 Task: Select on in the reduced motion.
Action: Mouse moved to (15, 509)
Screenshot: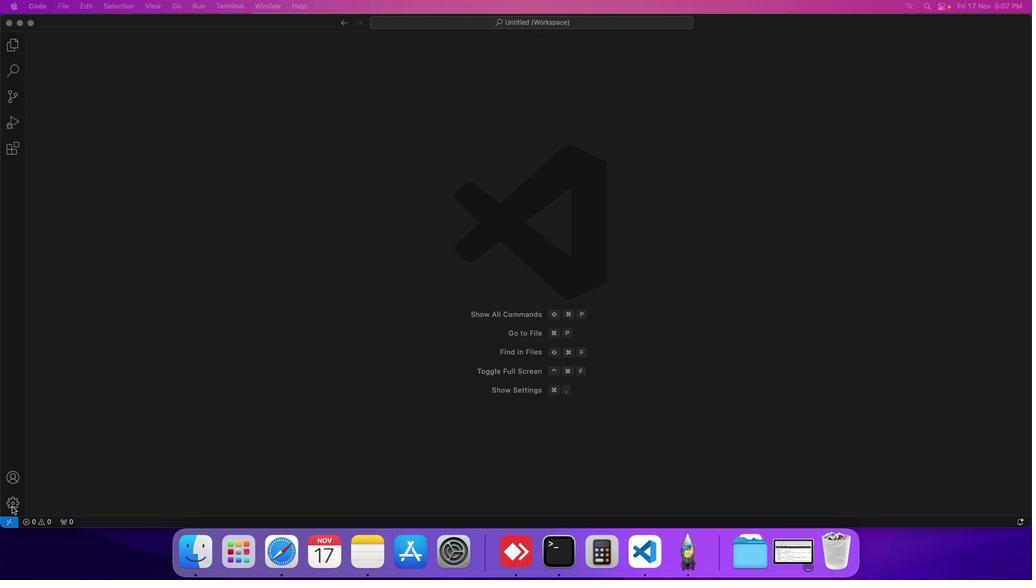
Action: Mouse pressed left at (15, 509)
Screenshot: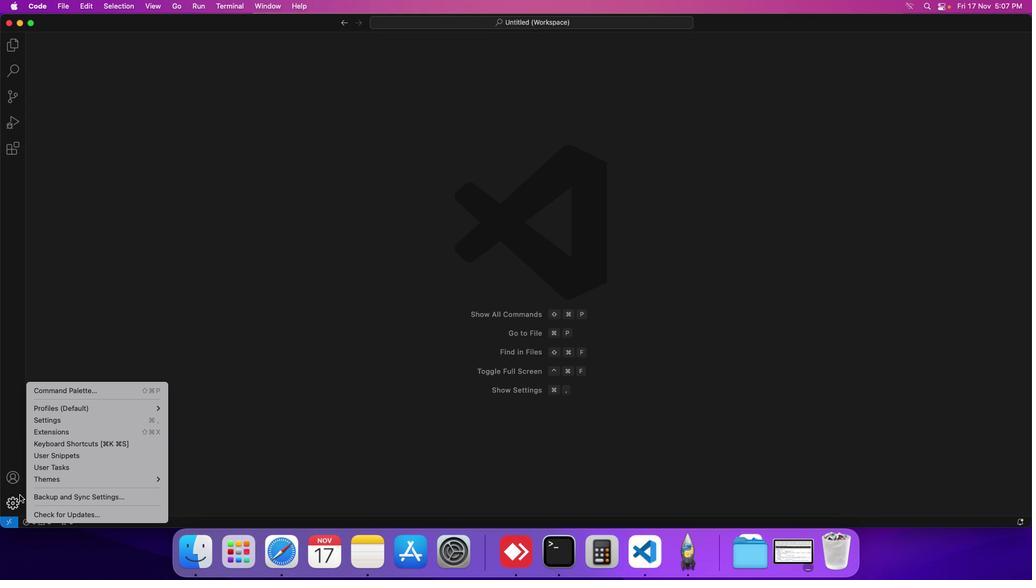 
Action: Mouse moved to (69, 418)
Screenshot: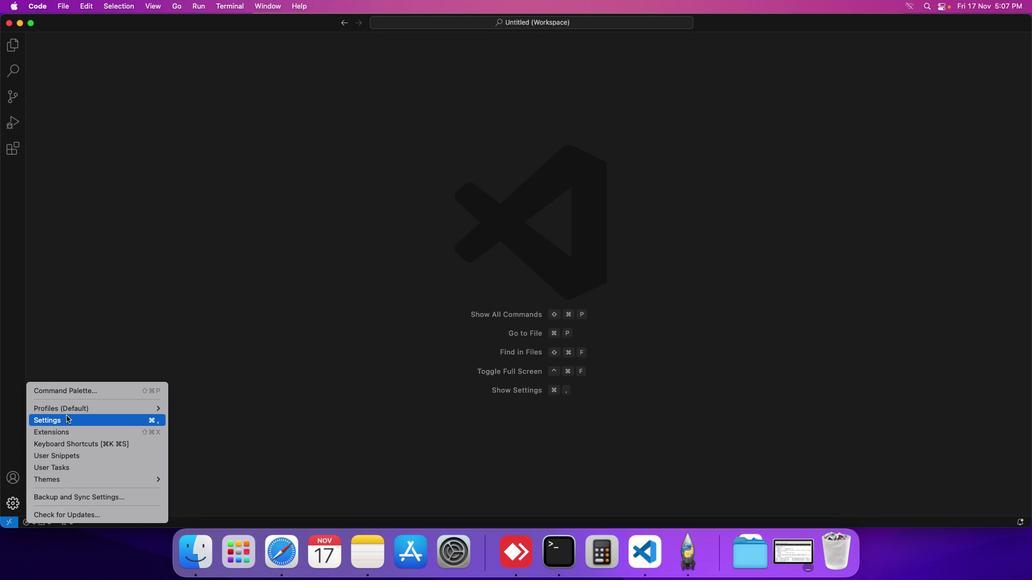 
Action: Mouse pressed left at (69, 418)
Screenshot: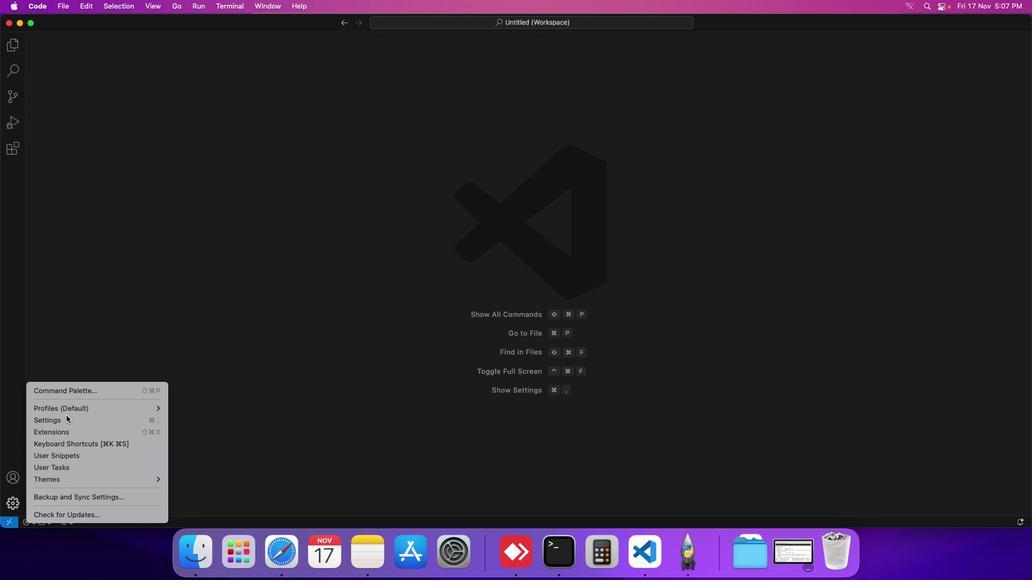 
Action: Mouse moved to (269, 91)
Screenshot: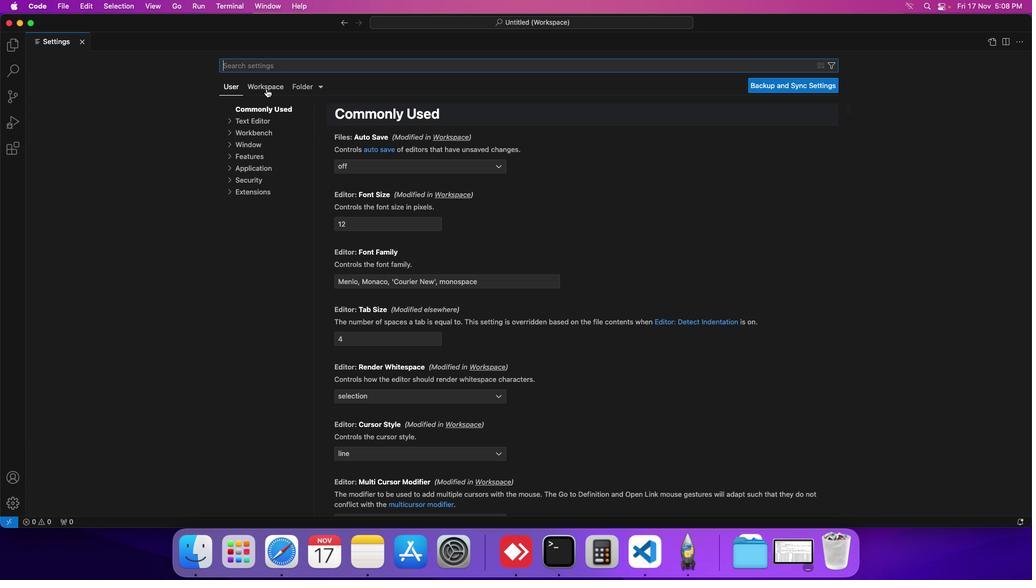 
Action: Mouse pressed left at (269, 91)
Screenshot: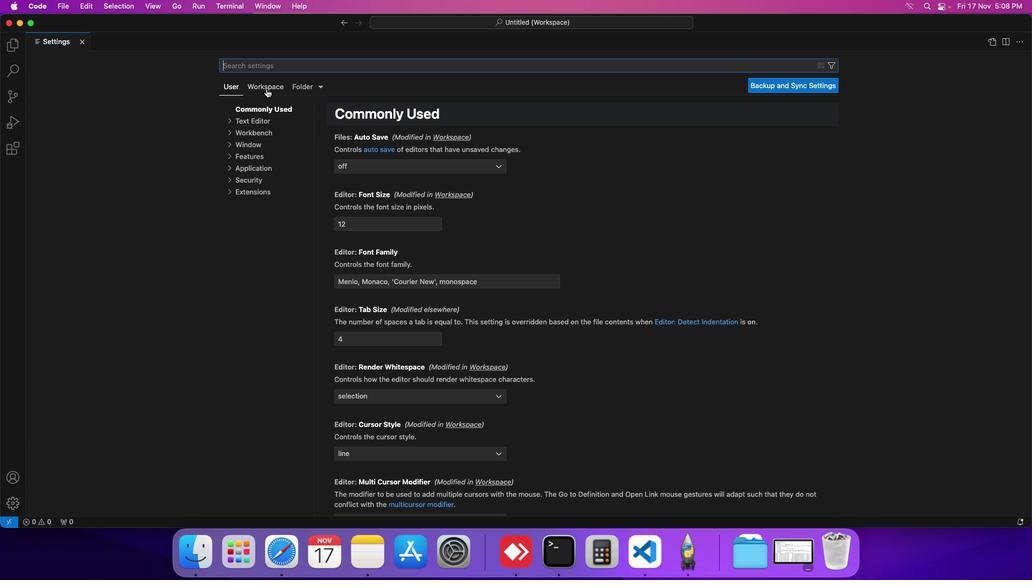 
Action: Mouse moved to (252, 133)
Screenshot: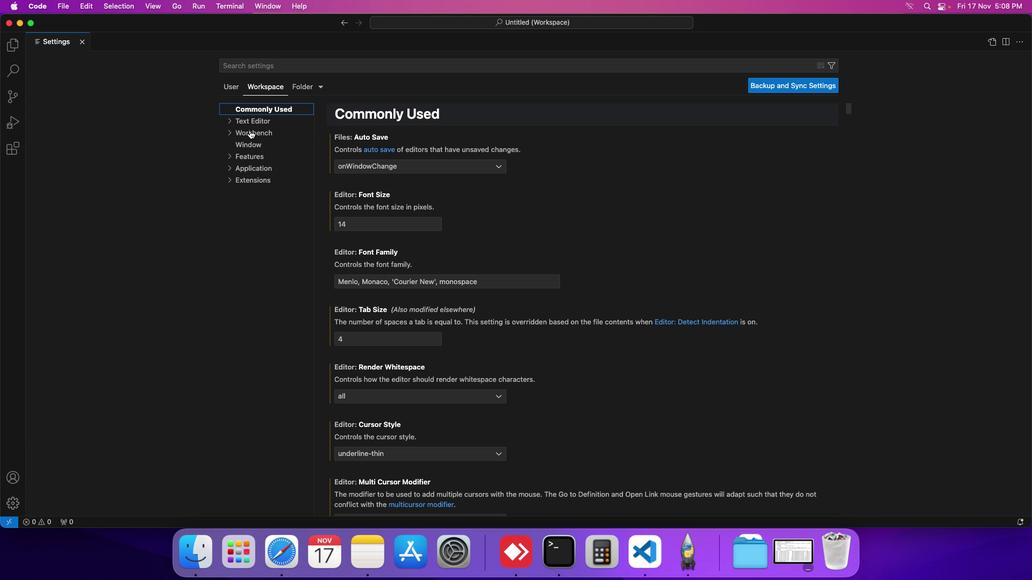 
Action: Mouse pressed left at (252, 133)
Screenshot: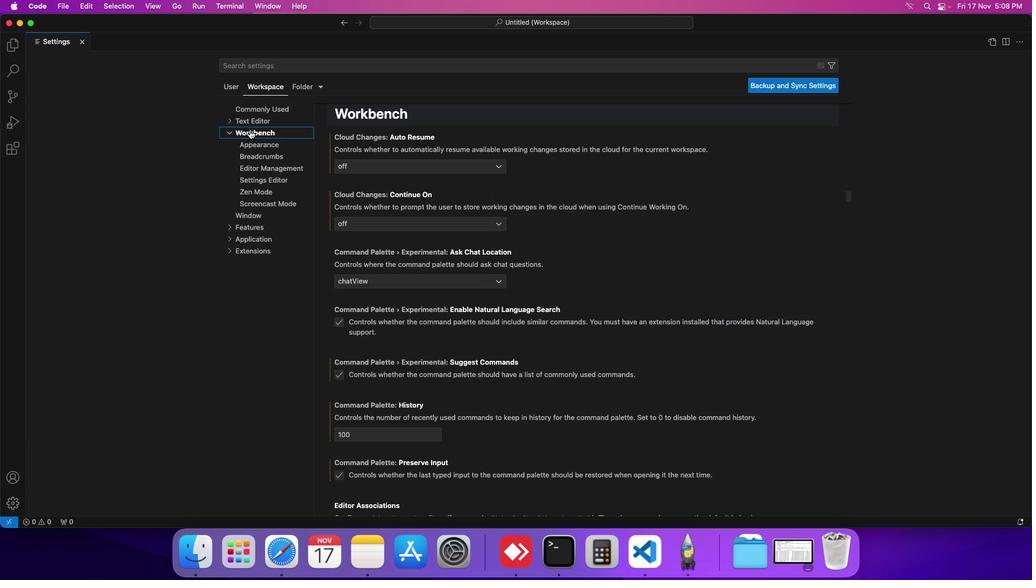 
Action: Mouse moved to (417, 266)
Screenshot: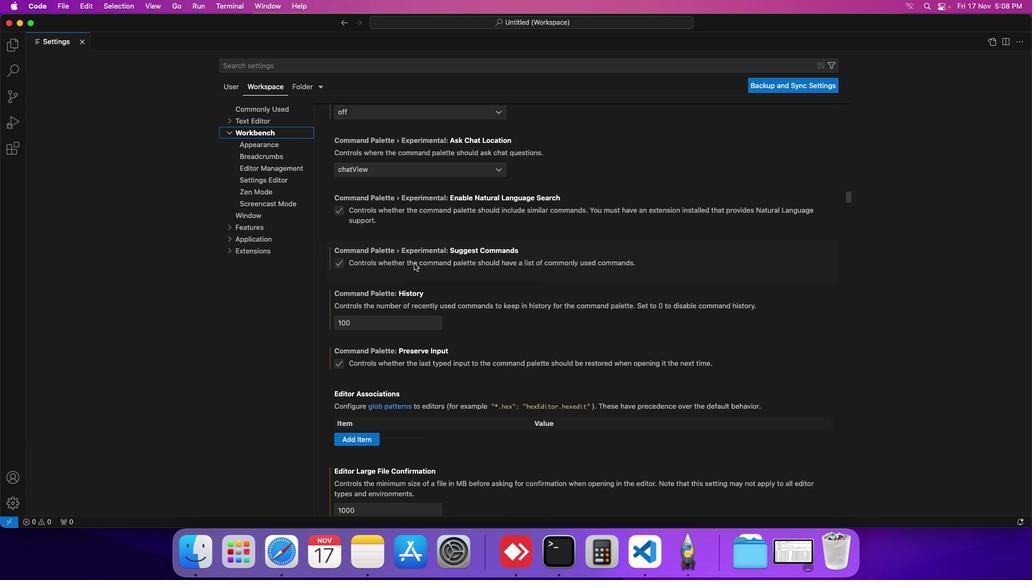 
Action: Mouse scrolled (417, 266) with delta (2, 2)
Screenshot: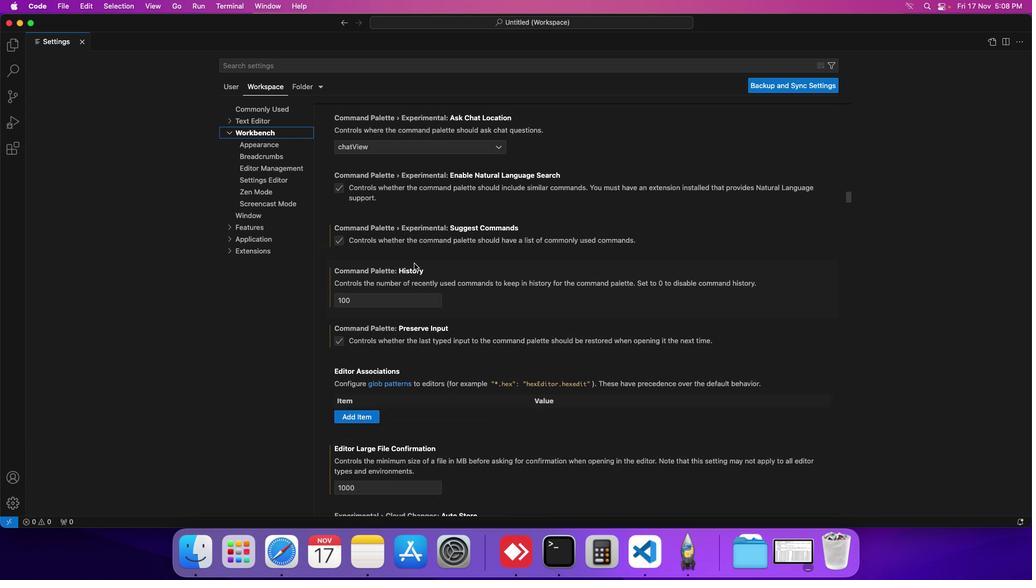 
Action: Mouse scrolled (417, 266) with delta (2, 2)
Screenshot: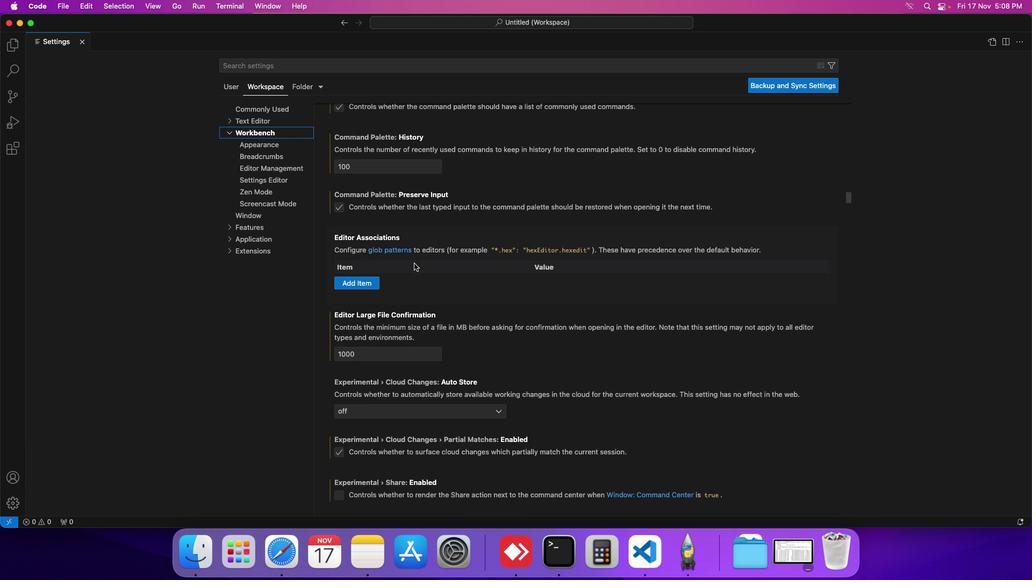 
Action: Mouse scrolled (417, 266) with delta (2, 2)
Screenshot: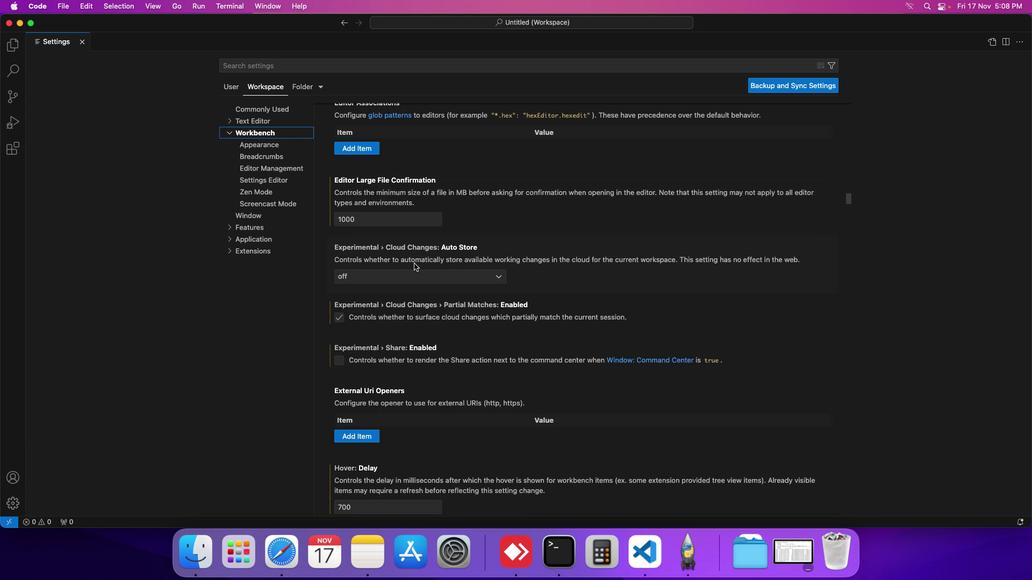 
Action: Mouse scrolled (417, 266) with delta (2, 2)
Screenshot: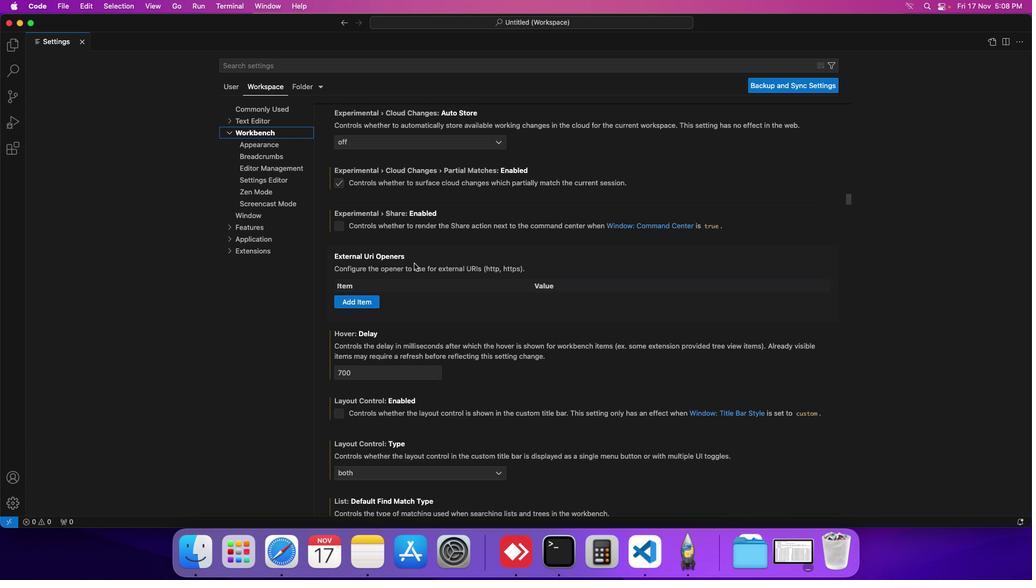 
Action: Mouse scrolled (417, 266) with delta (2, 2)
Screenshot: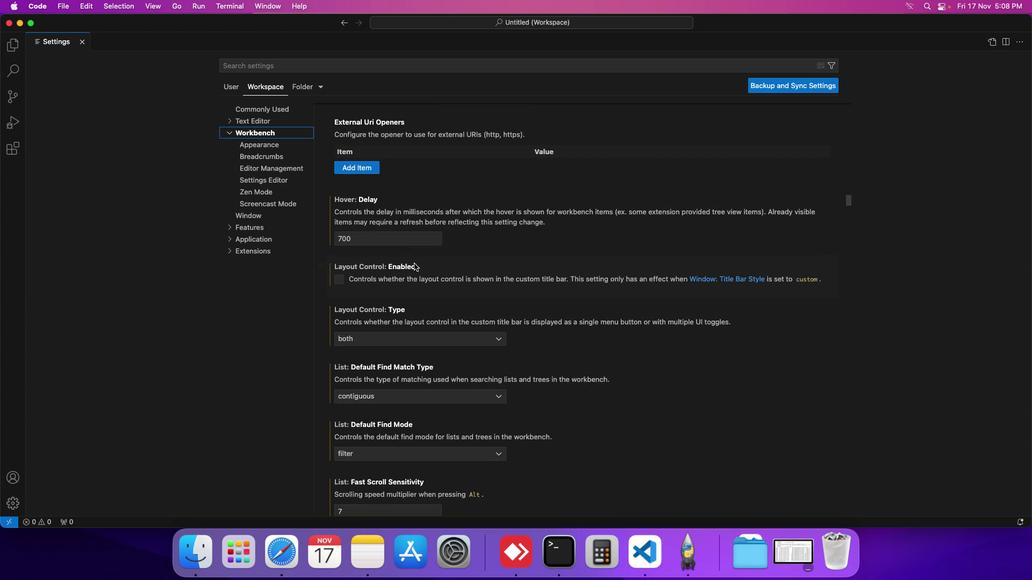 
Action: Mouse scrolled (417, 266) with delta (2, 2)
Screenshot: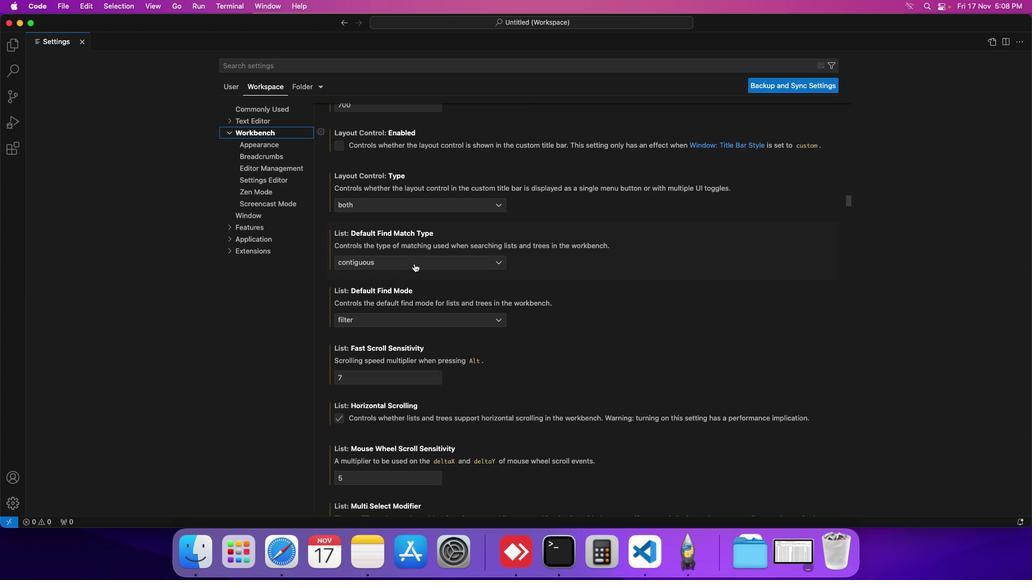 
Action: Mouse scrolled (417, 266) with delta (2, 2)
Screenshot: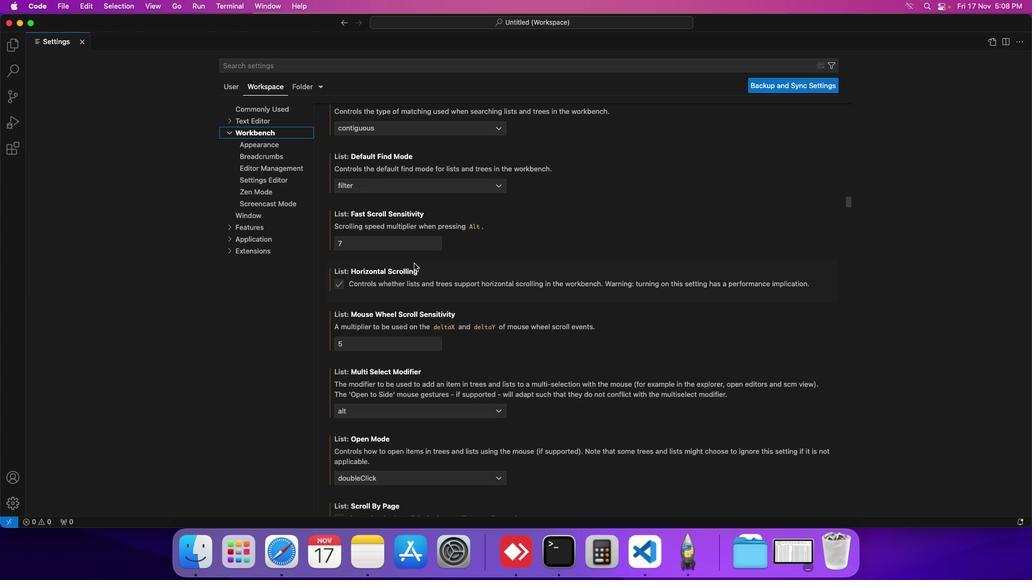 
Action: Mouse scrolled (417, 266) with delta (2, 2)
Screenshot: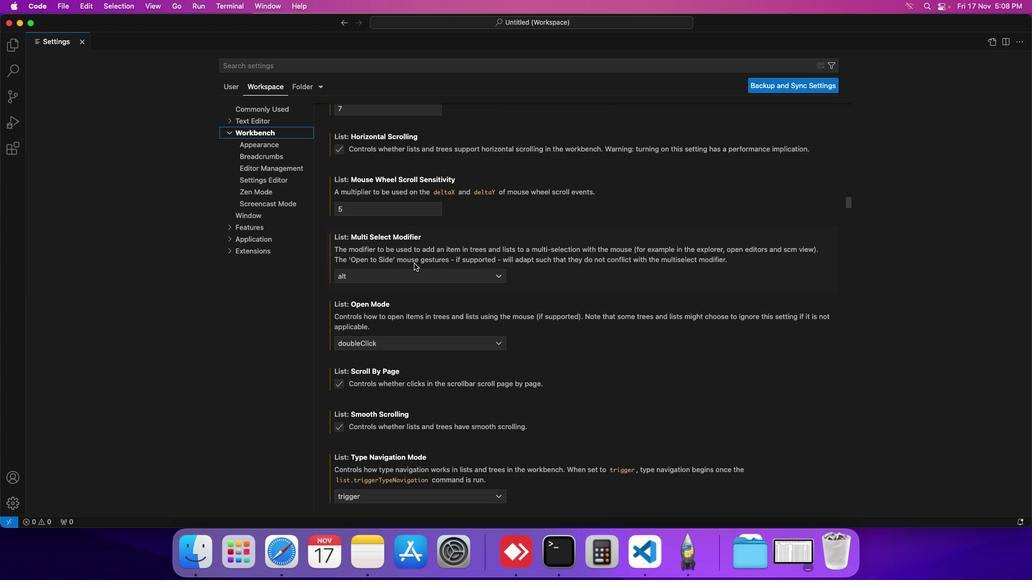 
Action: Mouse scrolled (417, 266) with delta (2, 2)
Screenshot: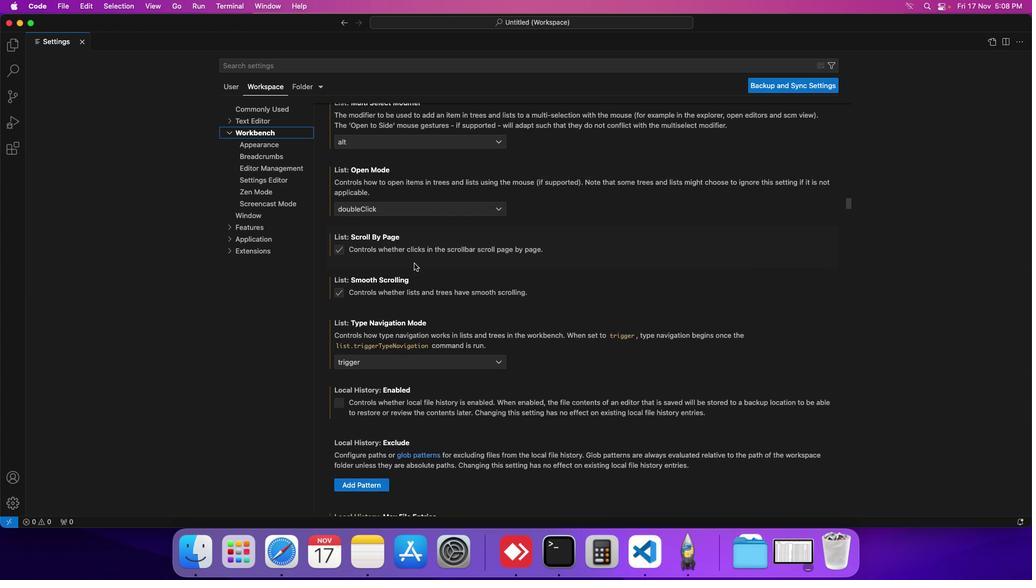 
Action: Mouse scrolled (417, 266) with delta (2, 2)
Screenshot: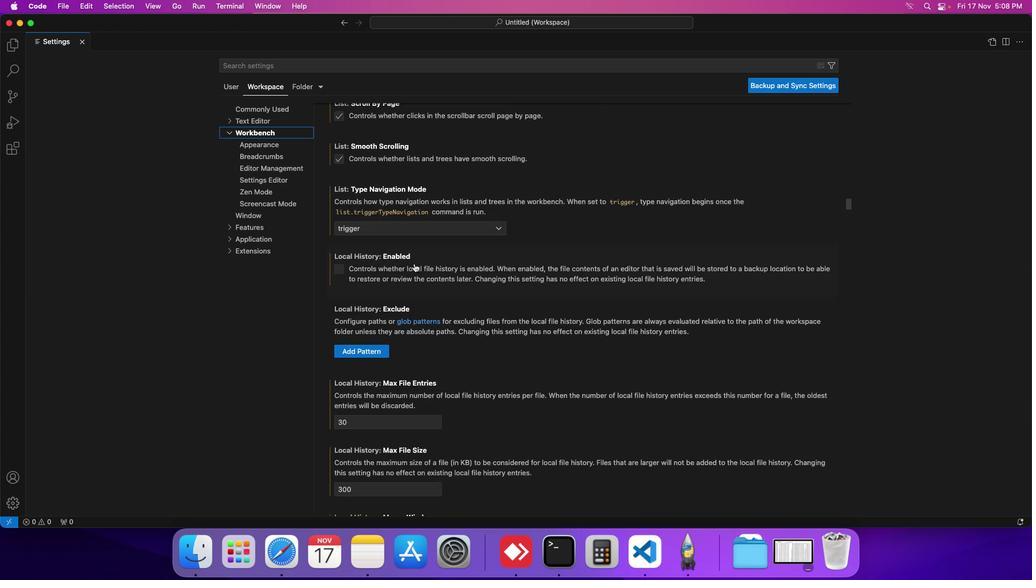 
Action: Mouse scrolled (417, 266) with delta (2, 2)
Screenshot: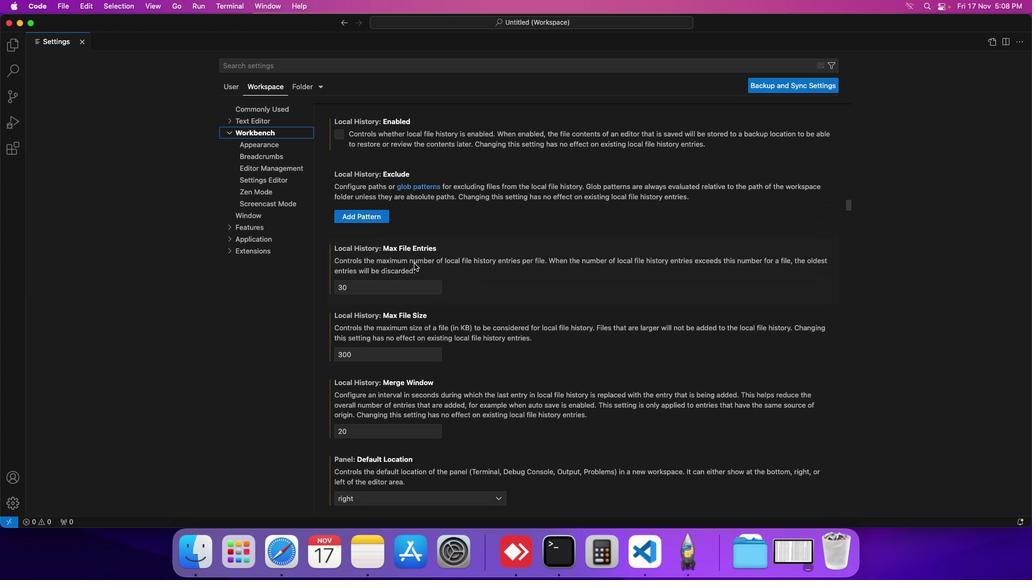 
Action: Mouse scrolled (417, 266) with delta (2, 2)
Screenshot: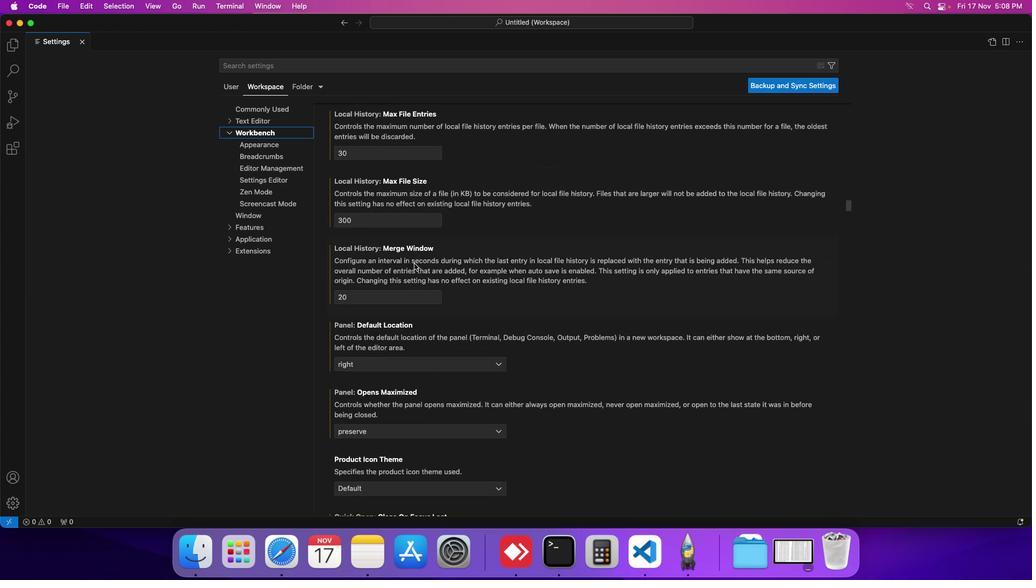 
Action: Mouse scrolled (417, 266) with delta (2, 2)
Screenshot: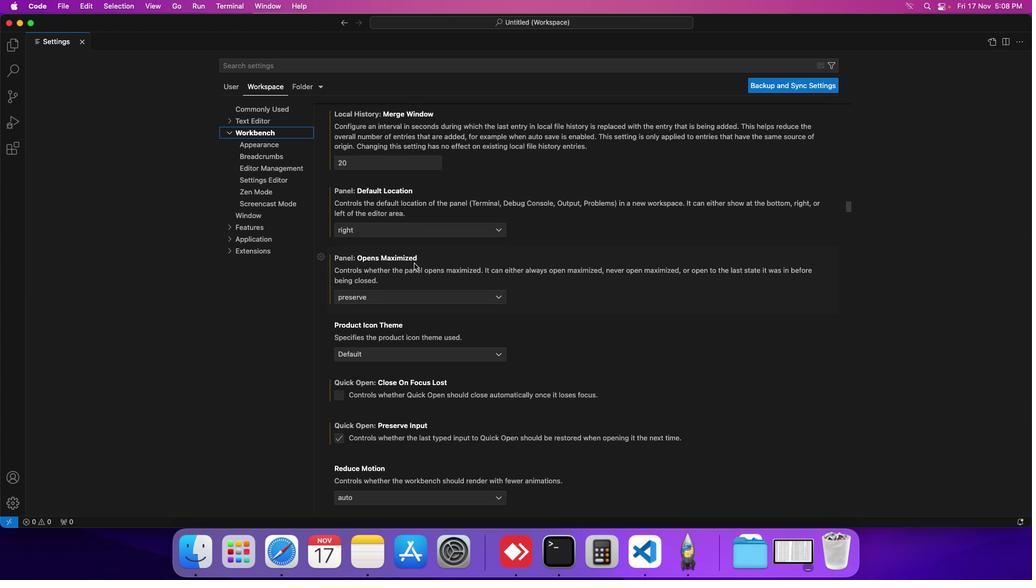 
Action: Mouse scrolled (417, 266) with delta (2, 2)
Screenshot: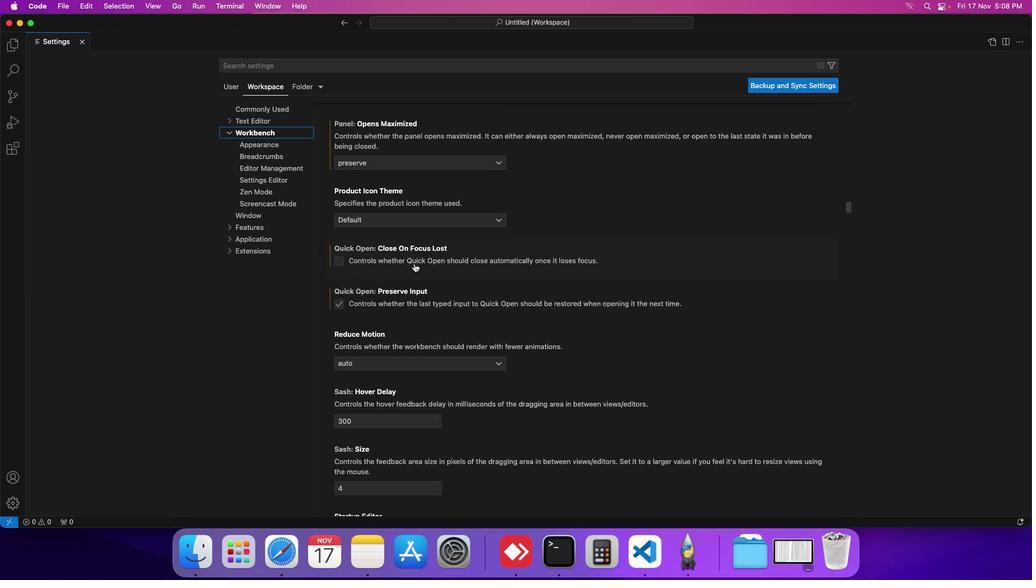 
Action: Mouse moved to (383, 203)
Screenshot: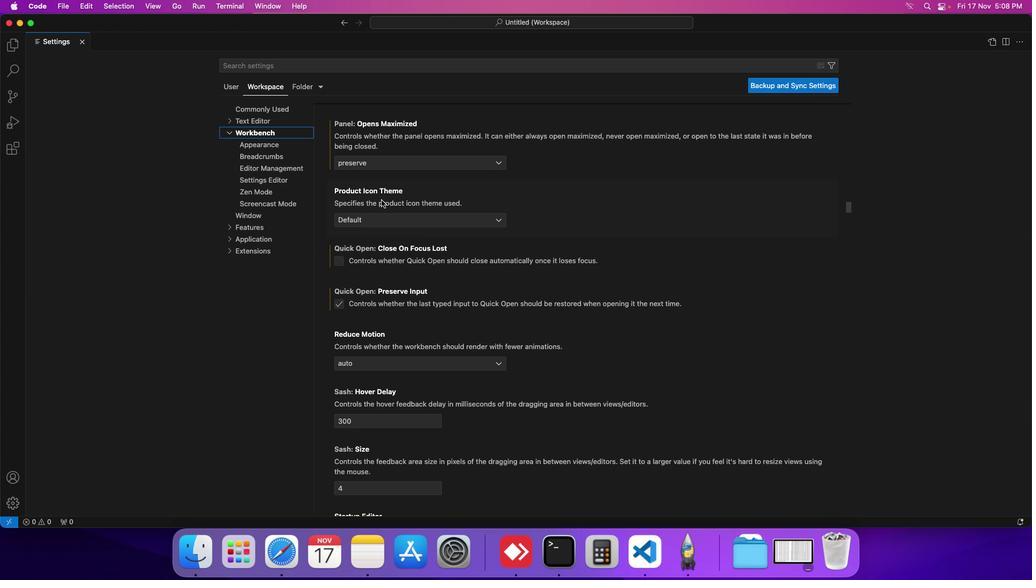 
Action: Mouse scrolled (383, 203) with delta (2, 2)
Screenshot: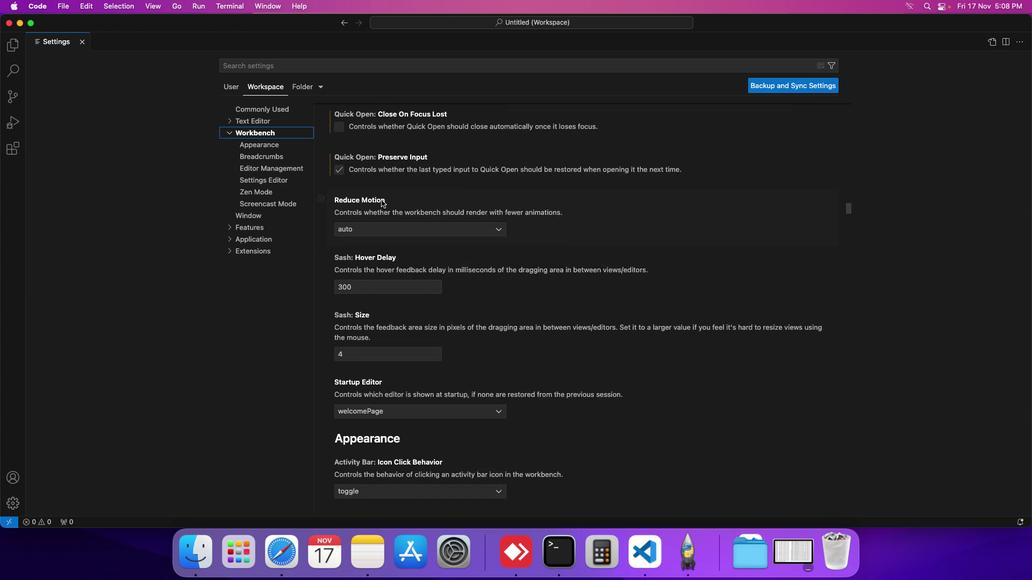 
Action: Mouse moved to (384, 203)
Screenshot: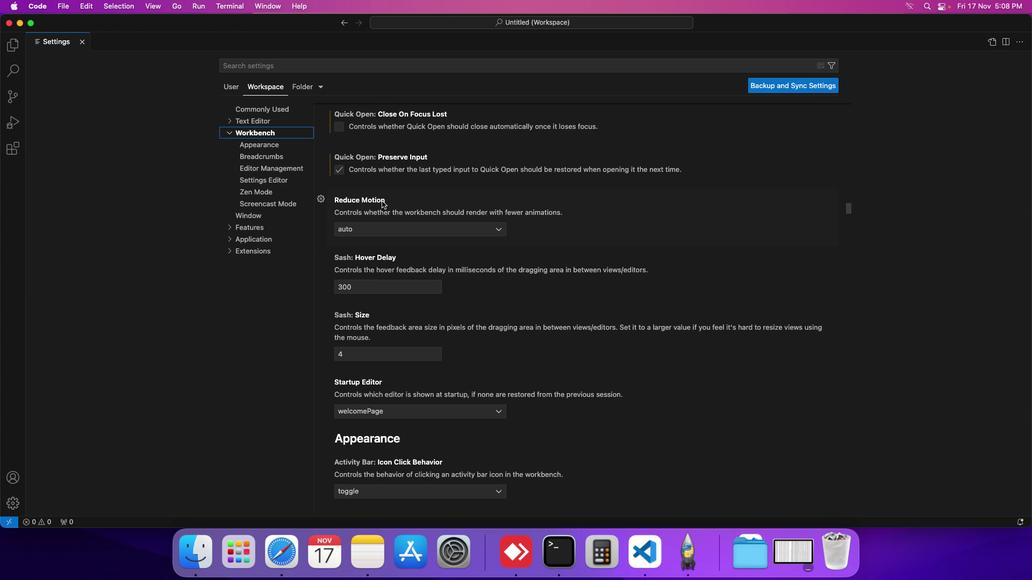 
Action: Mouse scrolled (384, 203) with delta (2, 2)
Screenshot: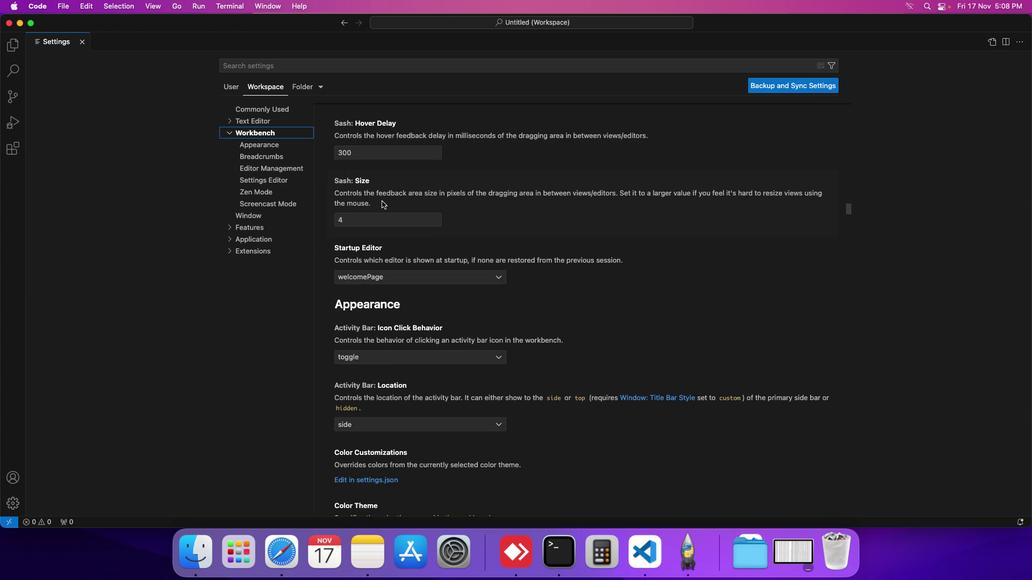 
Action: Mouse moved to (391, 189)
Screenshot: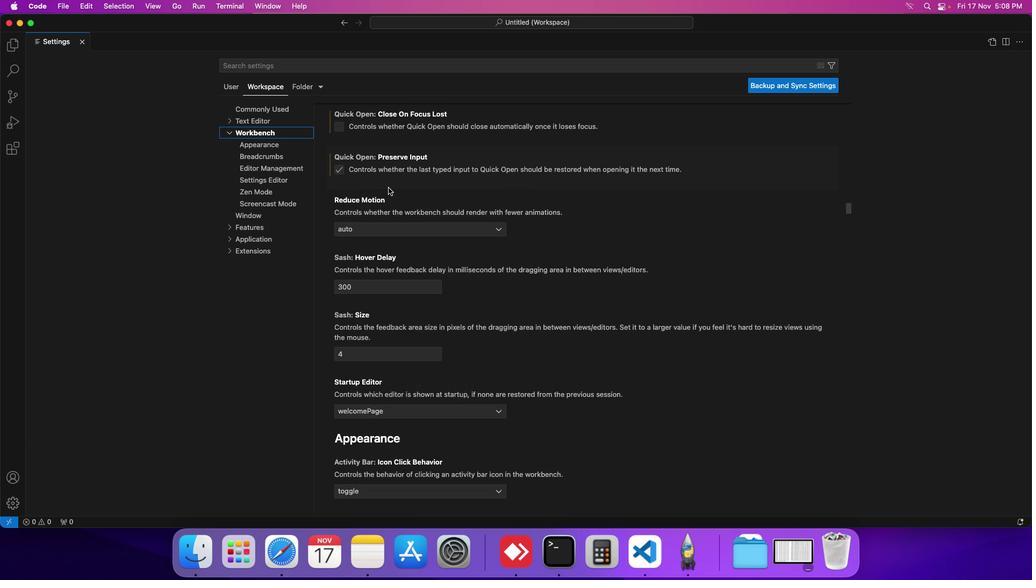 
Action: Mouse scrolled (391, 189) with delta (2, 3)
Screenshot: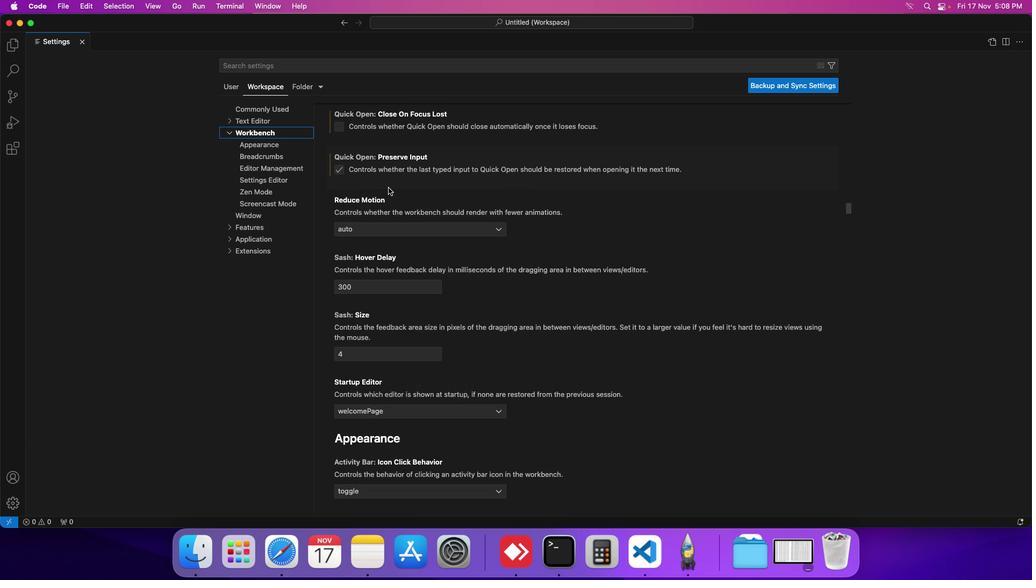 
Action: Mouse moved to (390, 232)
Screenshot: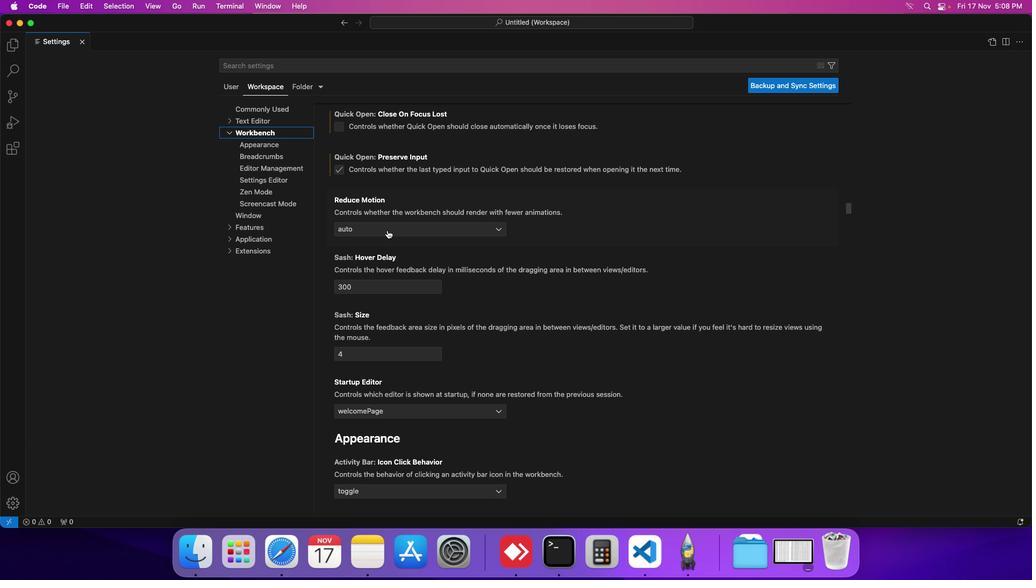 
Action: Mouse pressed left at (390, 232)
Screenshot: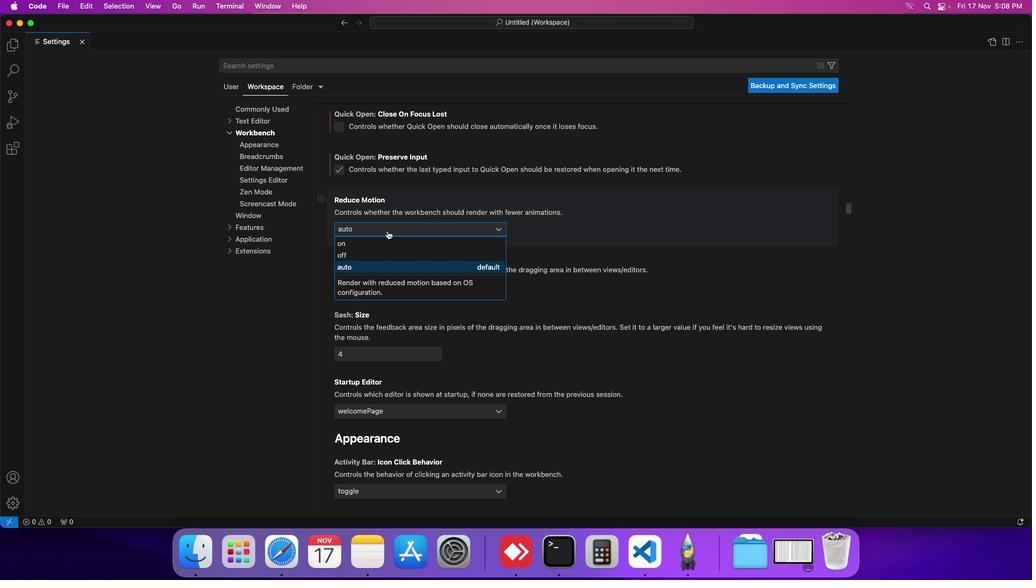 
Action: Mouse moved to (371, 248)
Screenshot: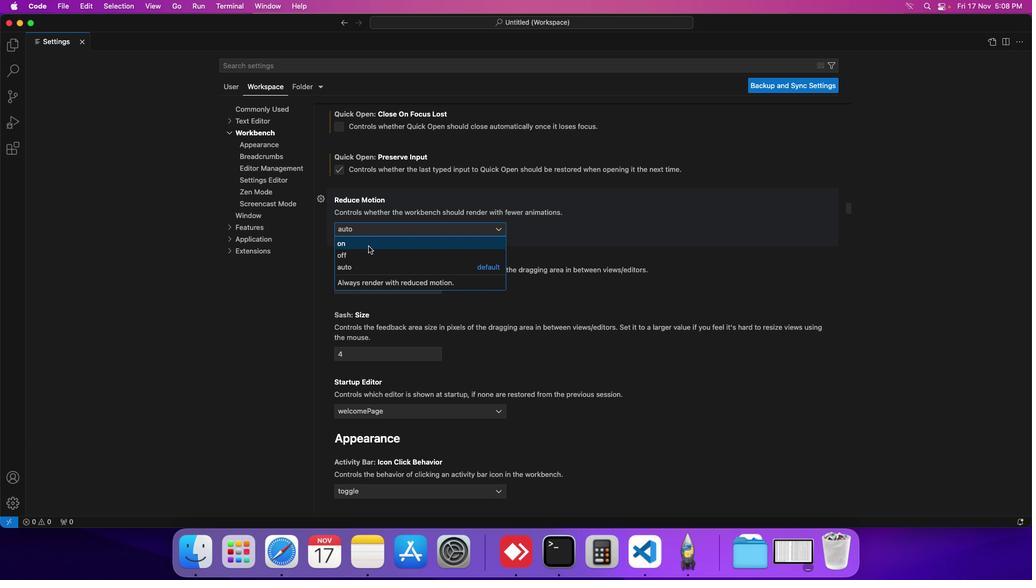 
Action: Mouse pressed left at (371, 248)
Screenshot: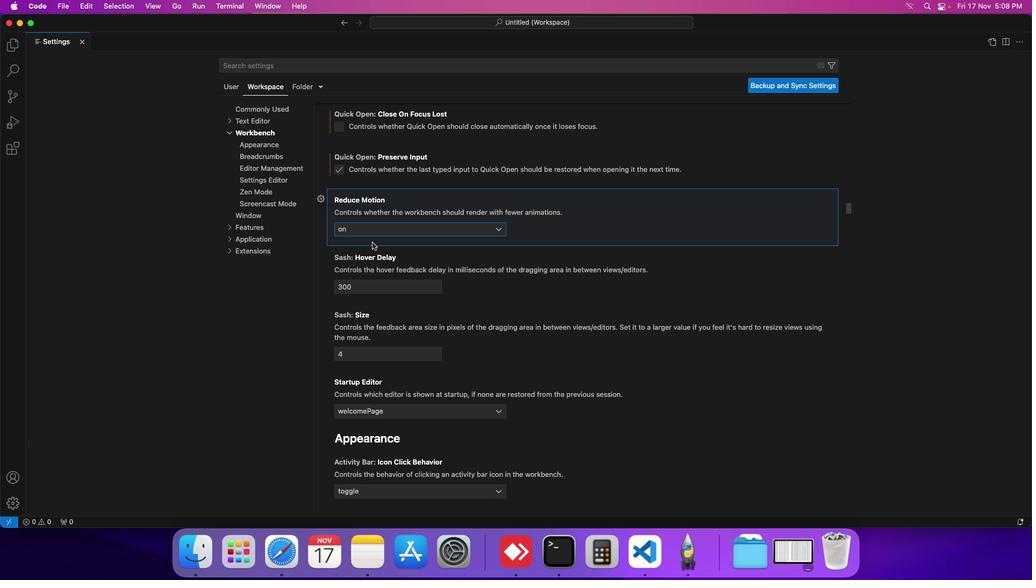 
Action: Mouse moved to (405, 239)
Screenshot: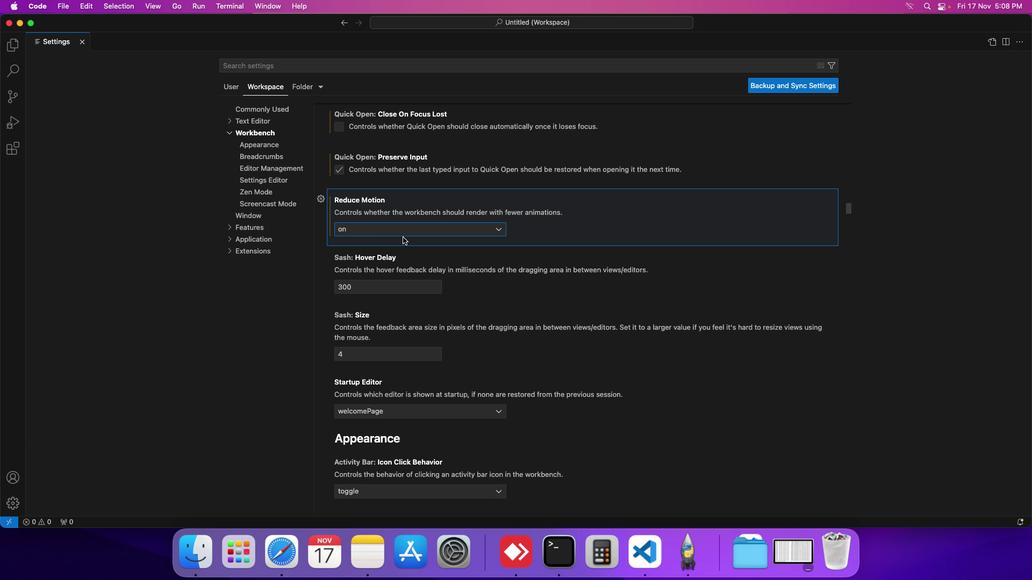 
